 Task: Create a function for polynomial multiplication.
Action: Mouse moved to (125, 66)
Screenshot: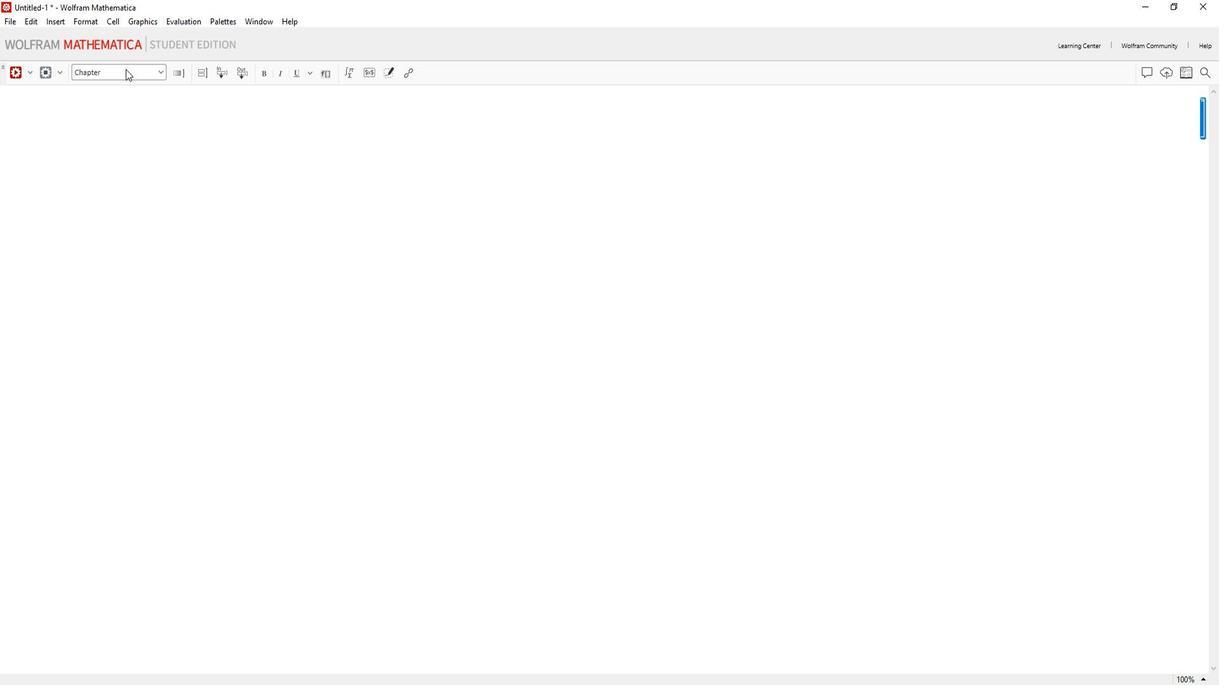
Action: Mouse pressed left at (125, 66)
Screenshot: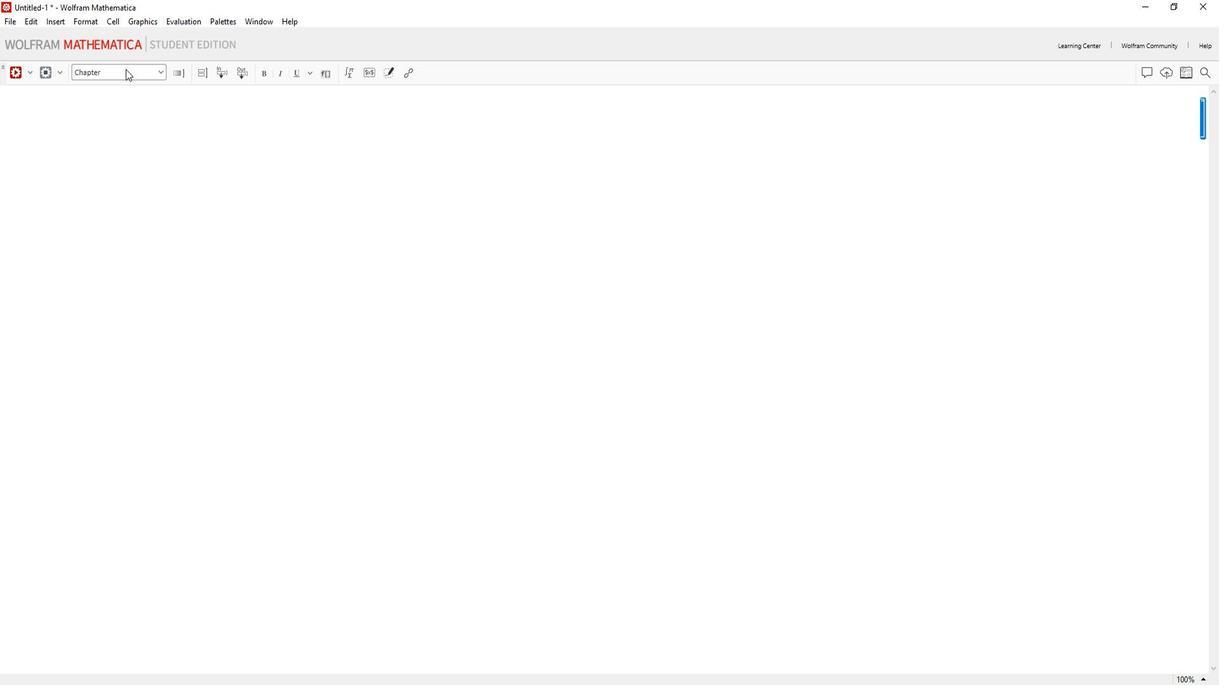 
Action: Mouse moved to (125, 110)
Screenshot: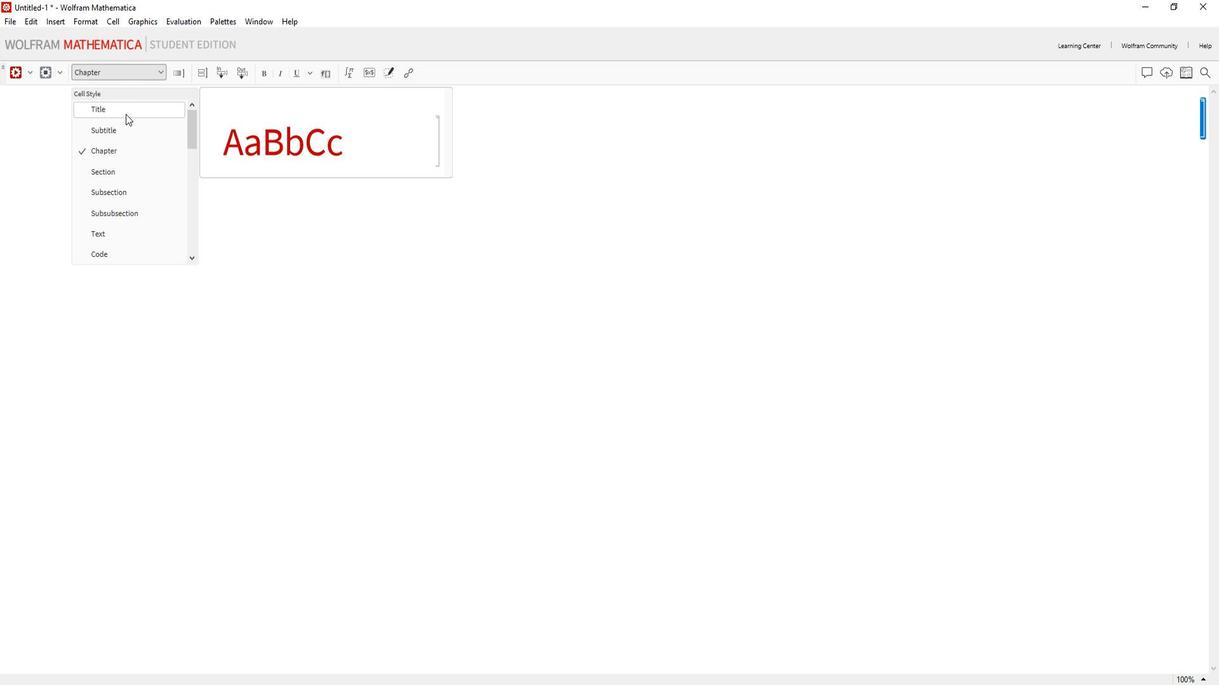 
Action: Mouse pressed left at (125, 110)
Screenshot: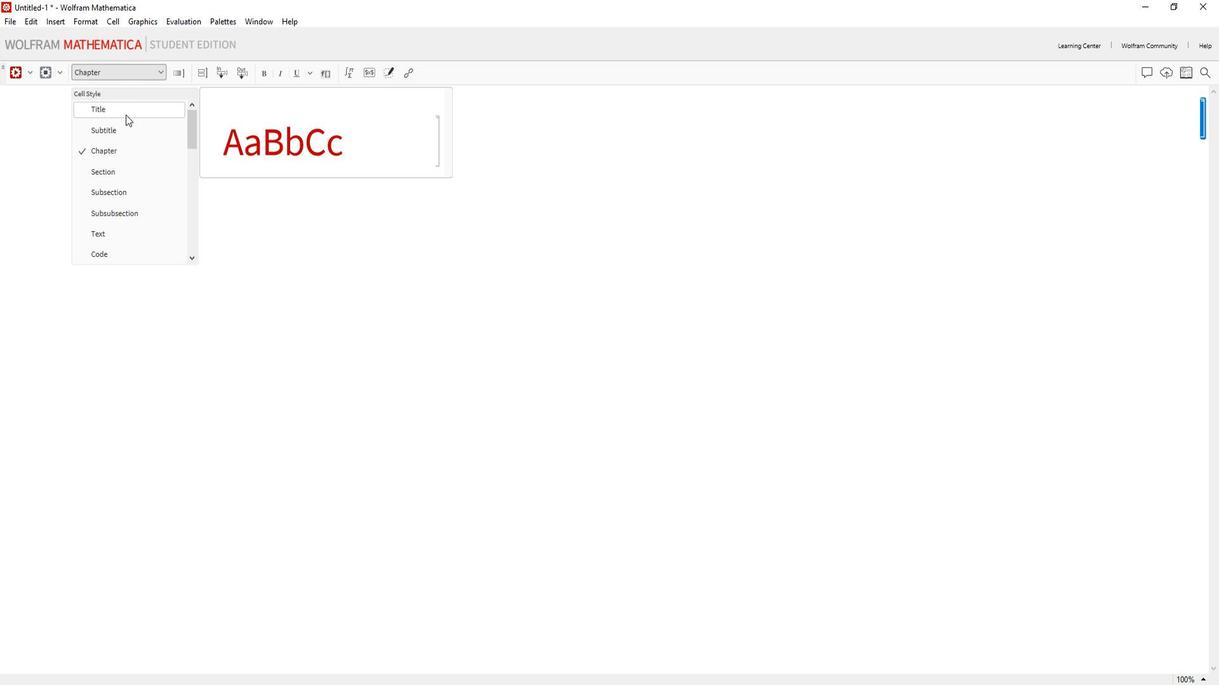 
Action: Mouse pressed left at (125, 110)
Screenshot: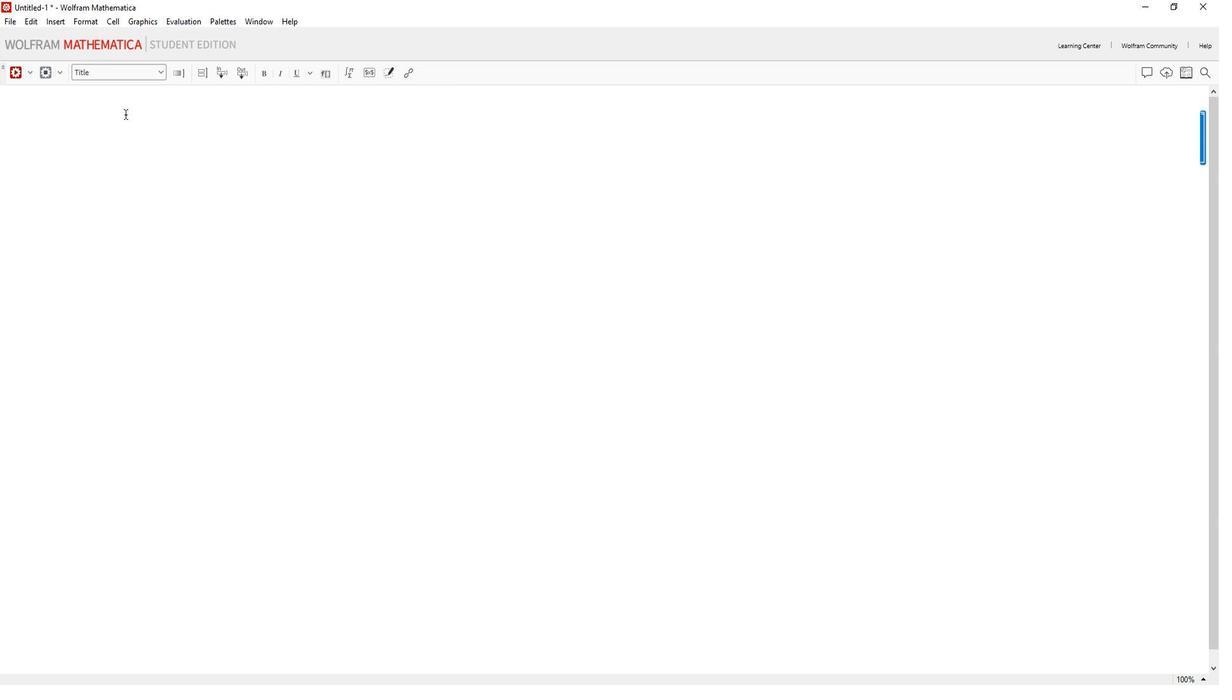 
Action: Key pressed a<Key.space>f<Key.caps_lock>UNCTION<Key.space>FOR<Key.space><Key.caps_lock>p<Key.caps_lock>OLYNOMIAL<Key.space><Key.caps_lock>m<Key.caps_lock>ULTIPLICATION<Key.space>
Screenshot: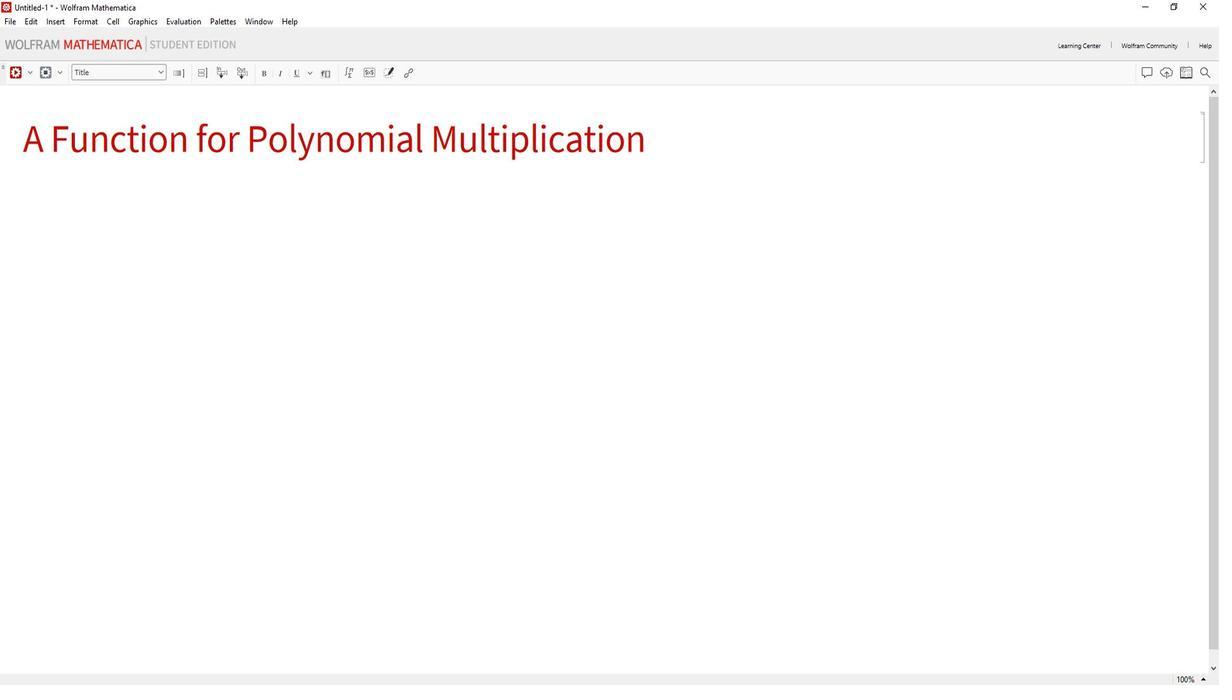 
Action: Mouse moved to (143, 224)
Screenshot: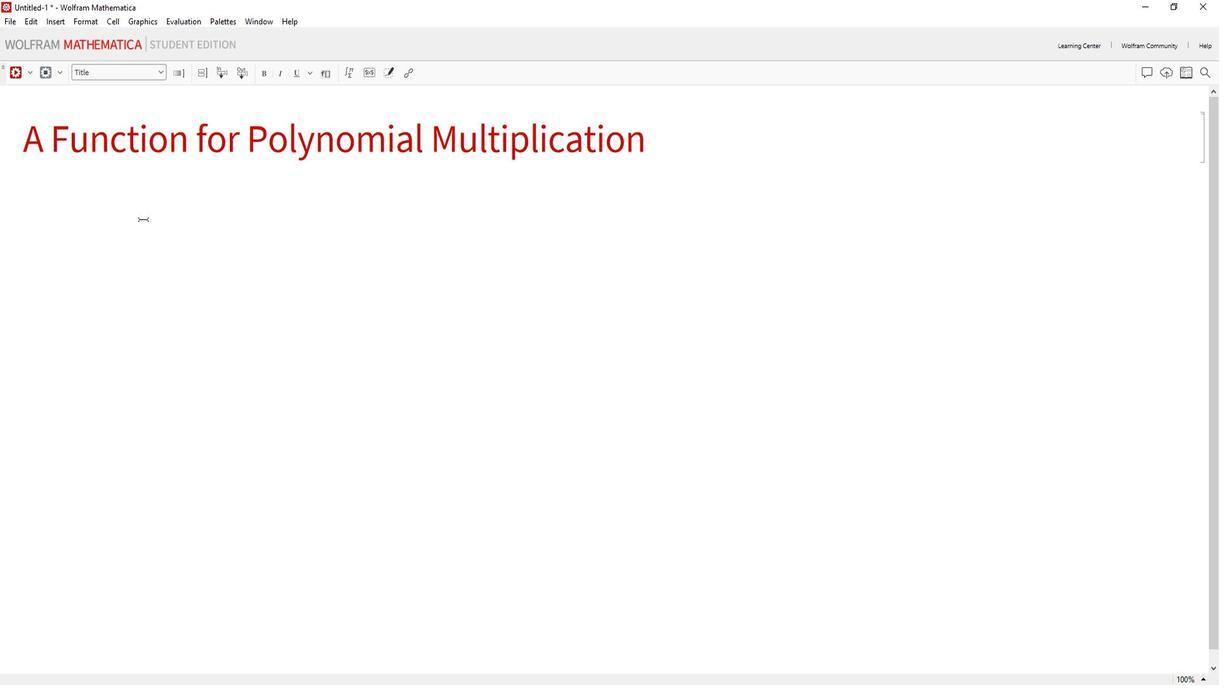 
Action: Mouse pressed left at (143, 224)
Screenshot: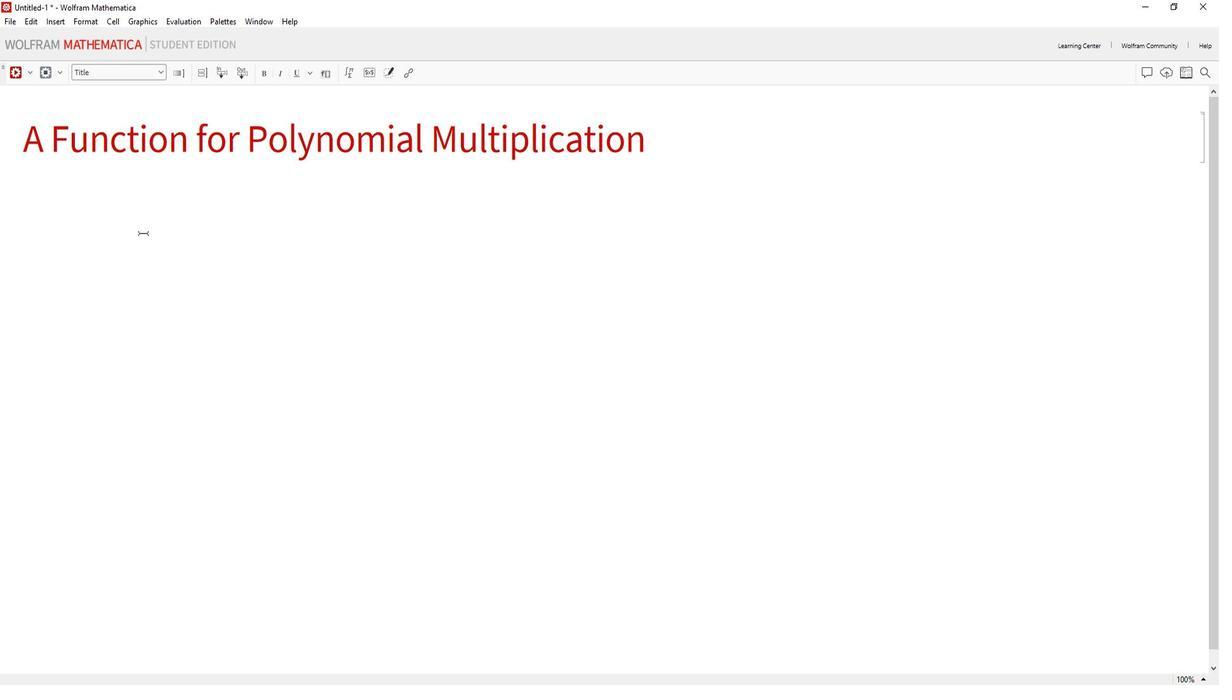 
Action: Mouse moved to (132, 72)
Screenshot: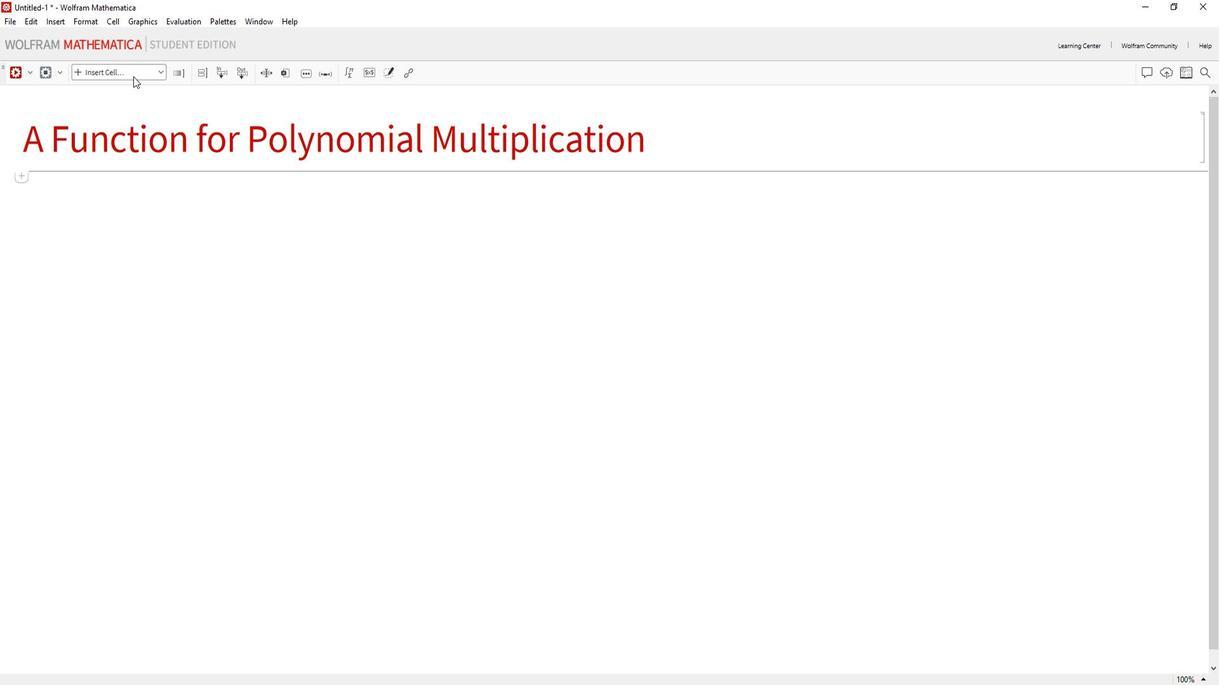 
Action: Mouse pressed left at (132, 72)
Screenshot: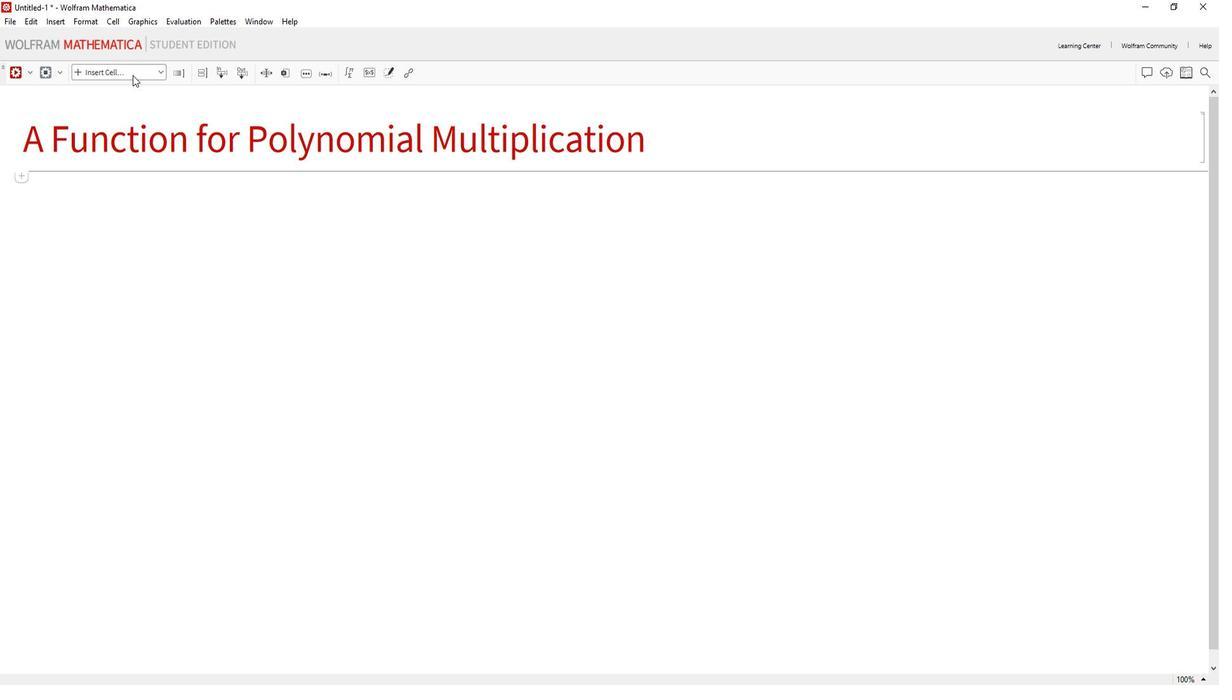 
Action: Mouse moved to (152, 239)
Screenshot: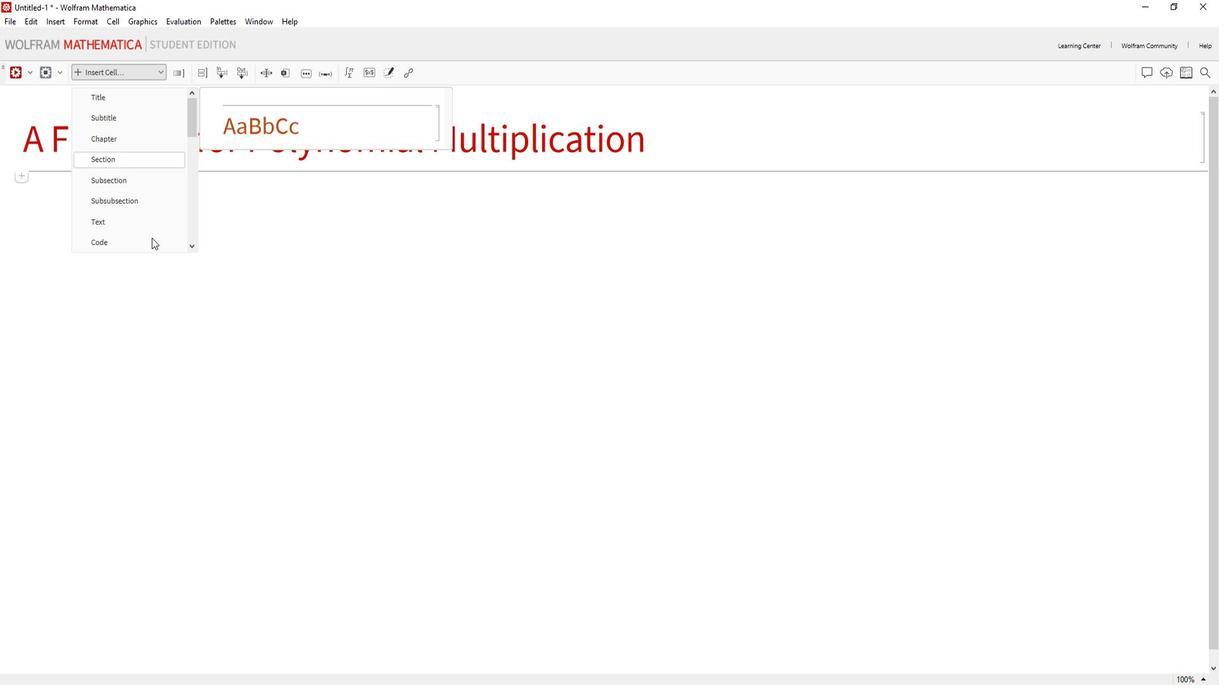 
Action: Mouse pressed left at (152, 239)
Screenshot: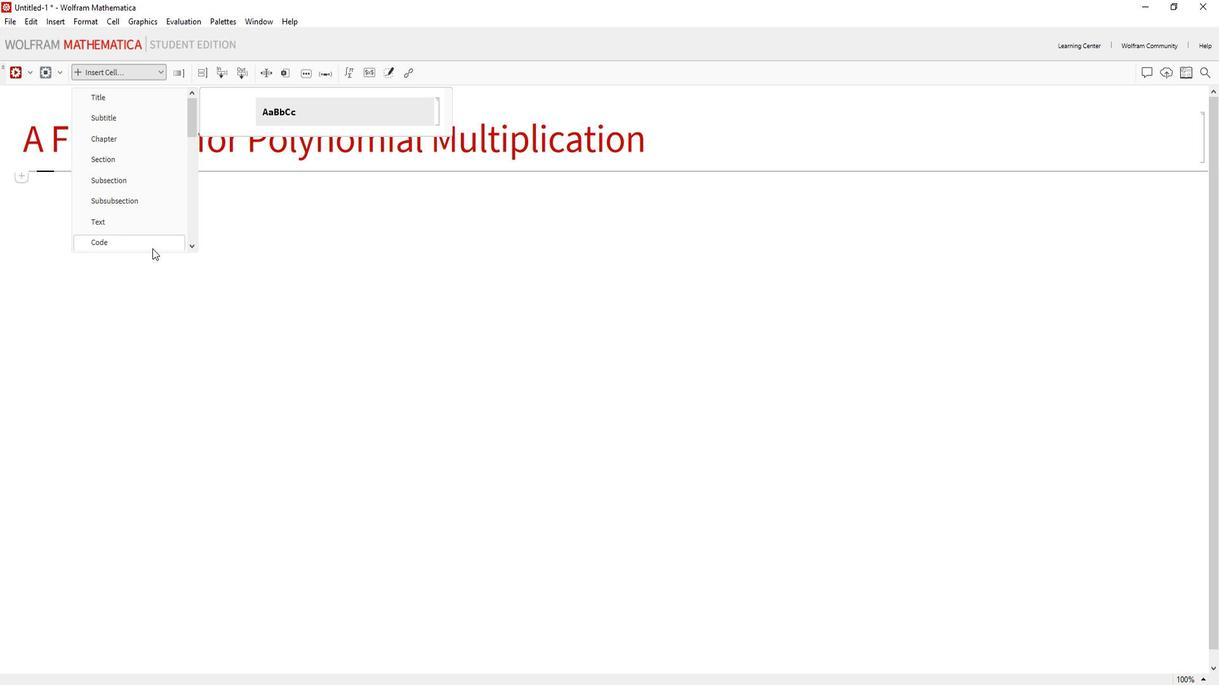 
Action: Mouse moved to (137, 192)
Screenshot: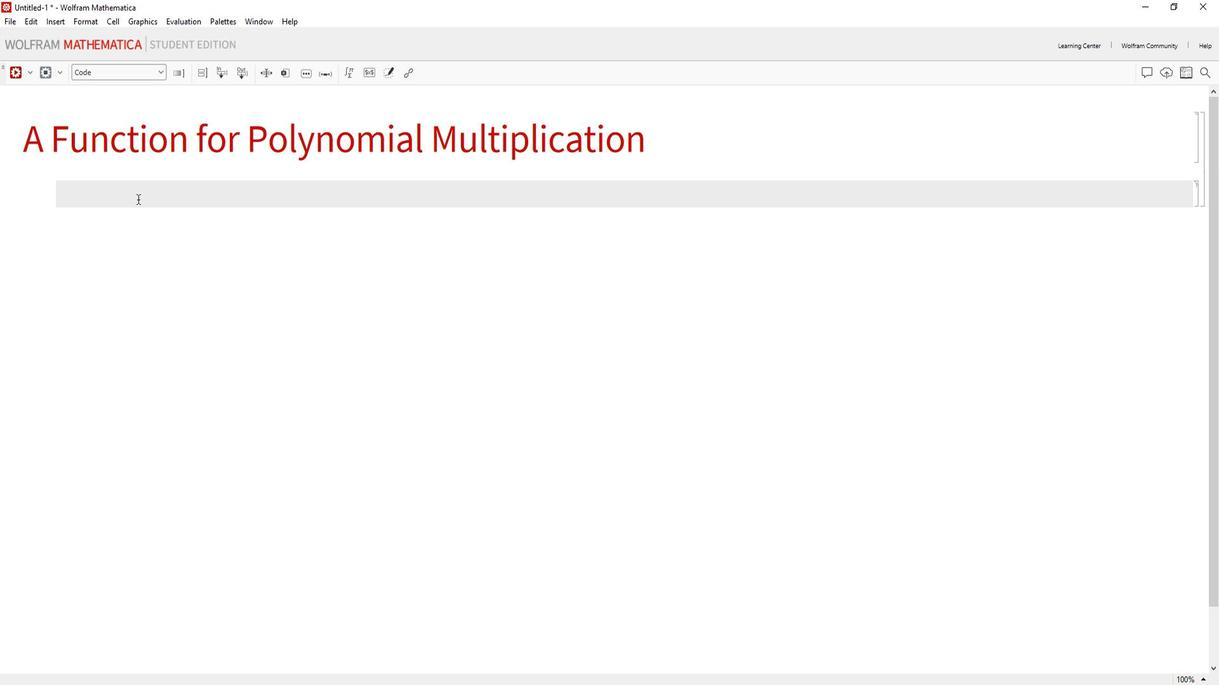 
Action: Key pressed POLY1<Key.space>=<Key.space><Key.shift_r>(X<Key.space><Key.shift>+<Key.space>2<Key.shift_r>)<Key.shift_r>(X<Key.space>-<Key.space>3<Key.right>;<Key.enter>POLY2<Key.space>=<Key.space><Key.shift_r>(X<Key.space><Key.shift>+<Key.space>1<Key.right><Key.shift_r>(X<Key.space>-<Key.space>4<Key.right>;<Key.enter>RESULT<Key.space>=<Key.space>POLY<Key.caps_lock>m<Key.caps_lock>ULTIPLY[POLY1,<Key.space>POLY2<Key.right><Key.space>
Screenshot: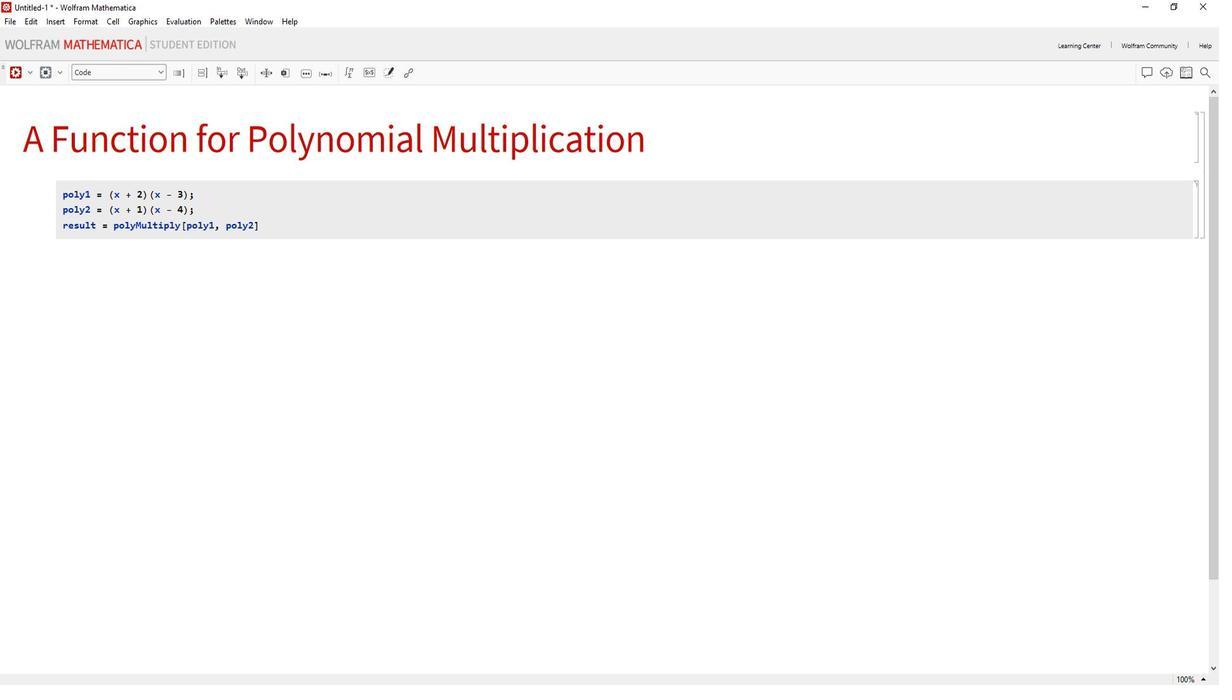 
Action: Mouse moved to (14, 71)
Screenshot: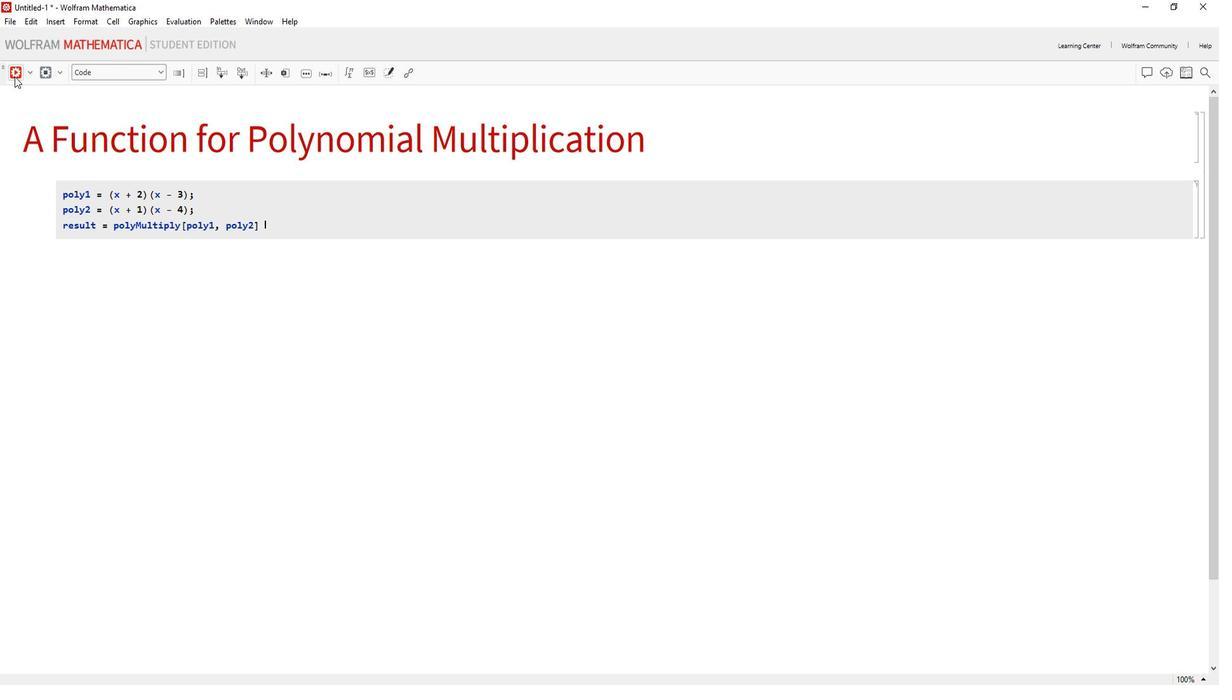 
Action: Mouse pressed left at (14, 71)
Screenshot: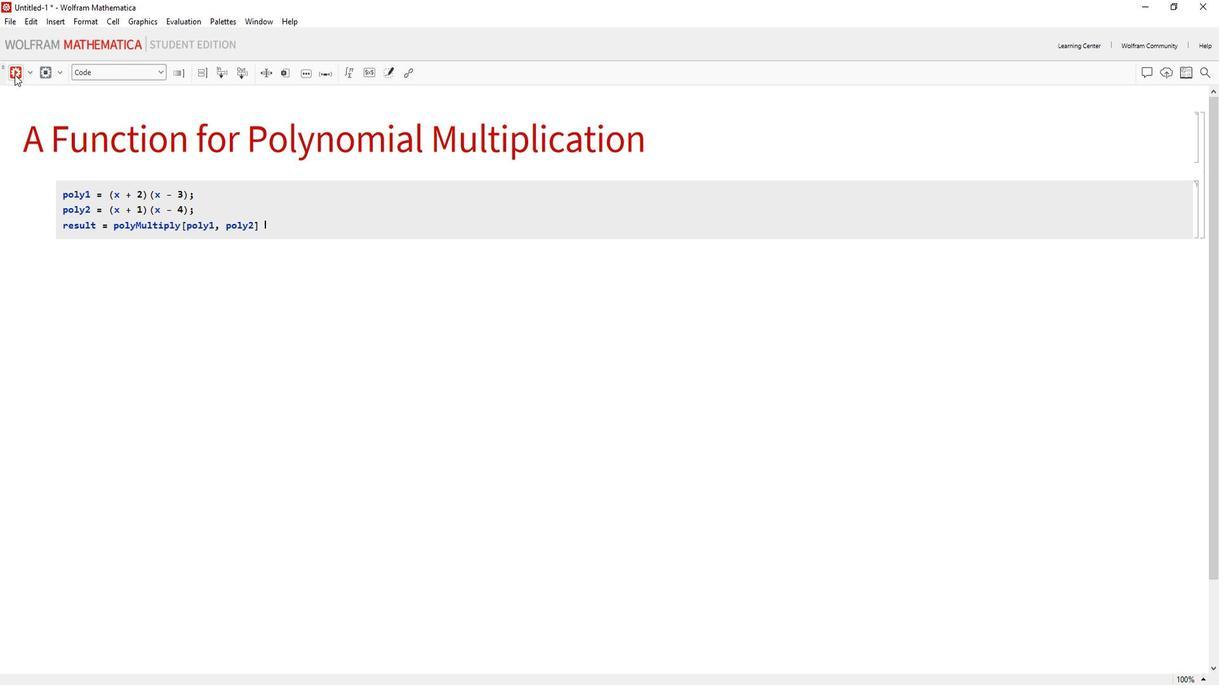 
